 Task: Show the listings that are on rent.
Action: Mouse moved to (311, 288)
Screenshot: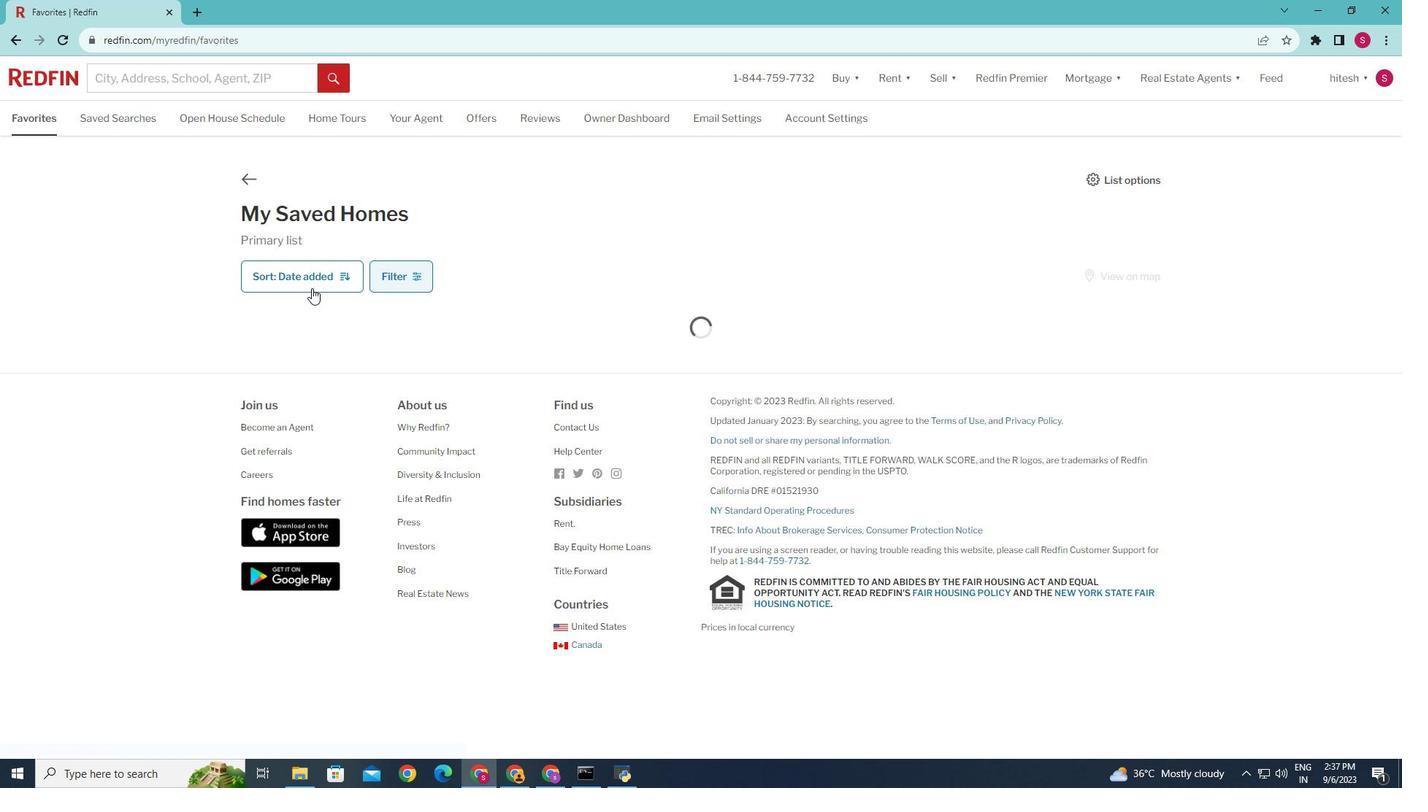 
Action: Mouse pressed left at (311, 288)
Screenshot: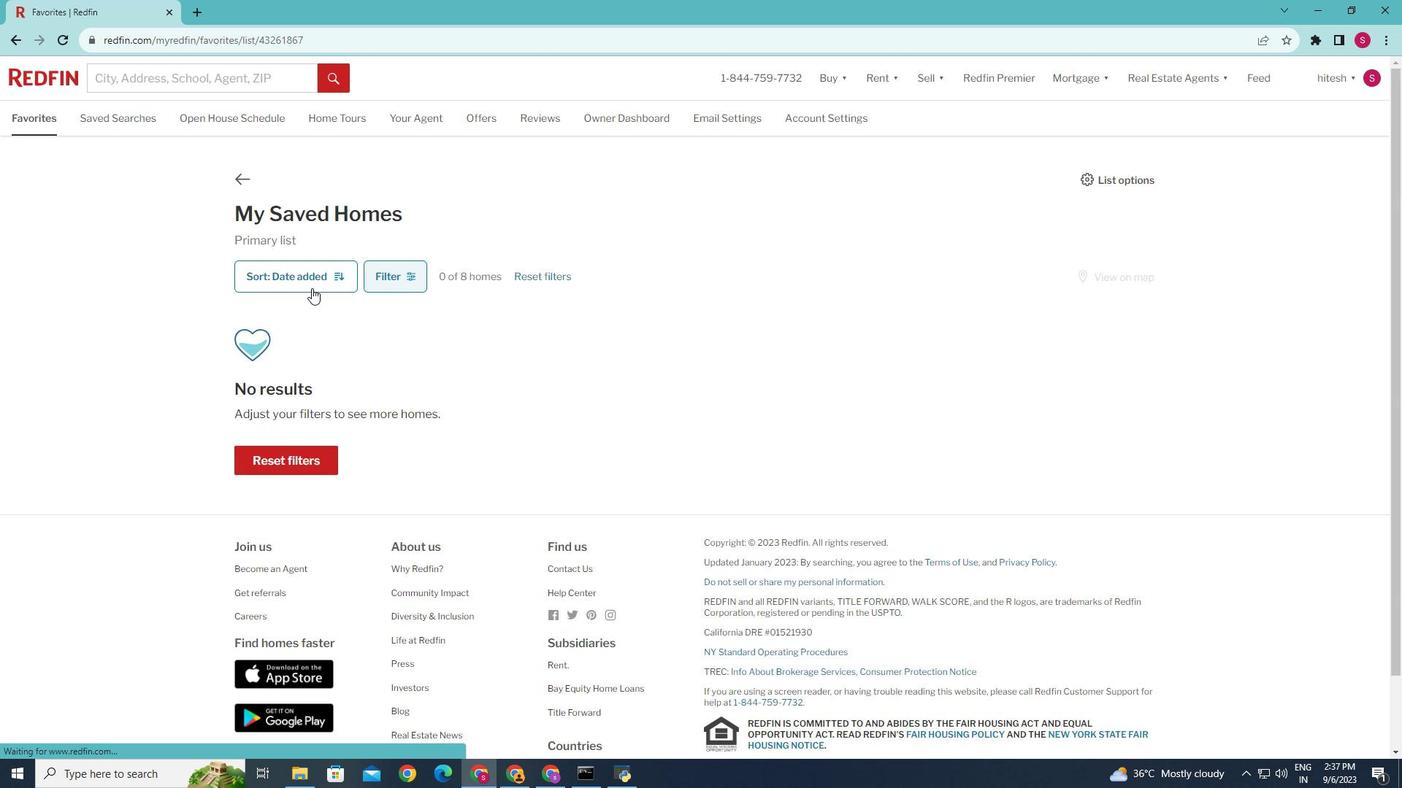 
Action: Mouse moved to (392, 283)
Screenshot: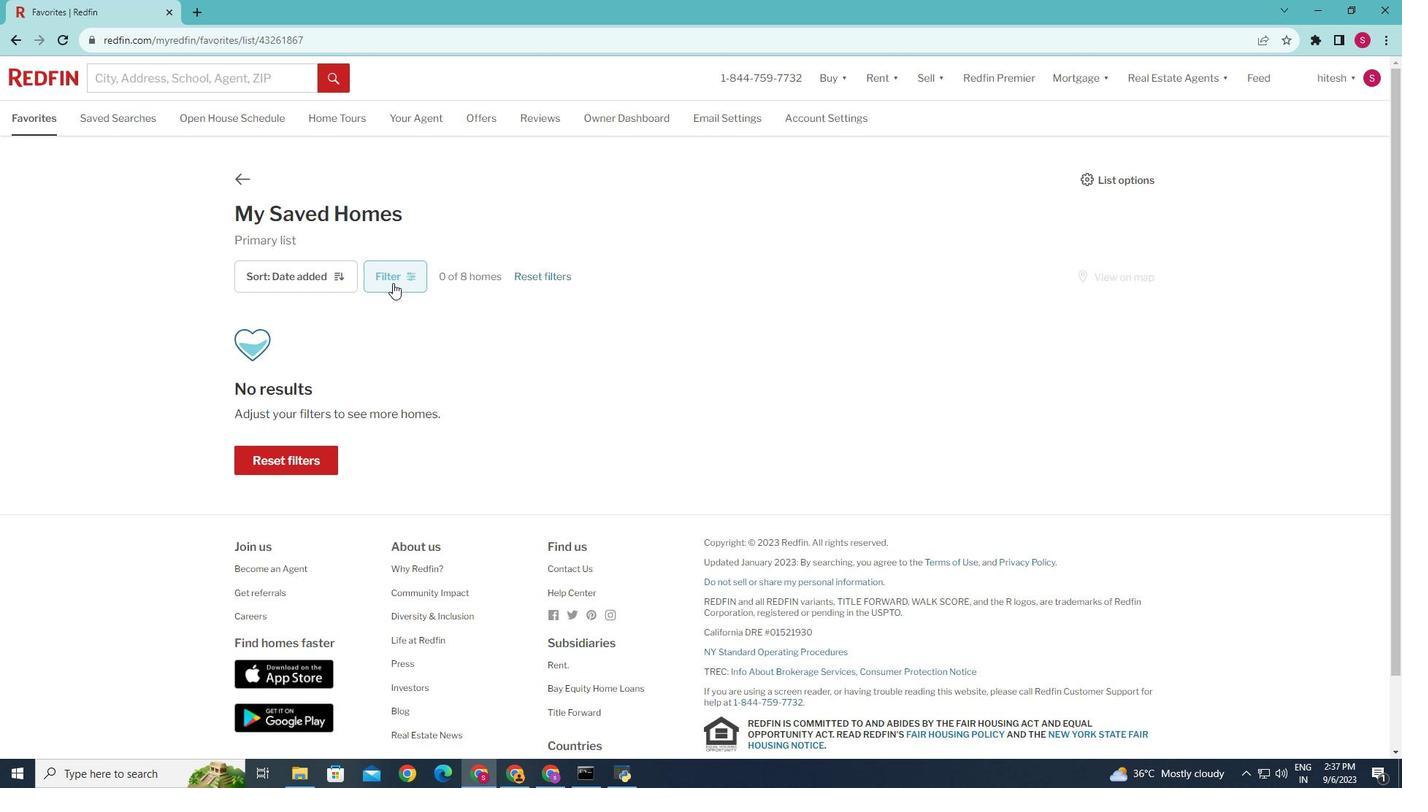 
Action: Mouse pressed left at (392, 283)
Screenshot: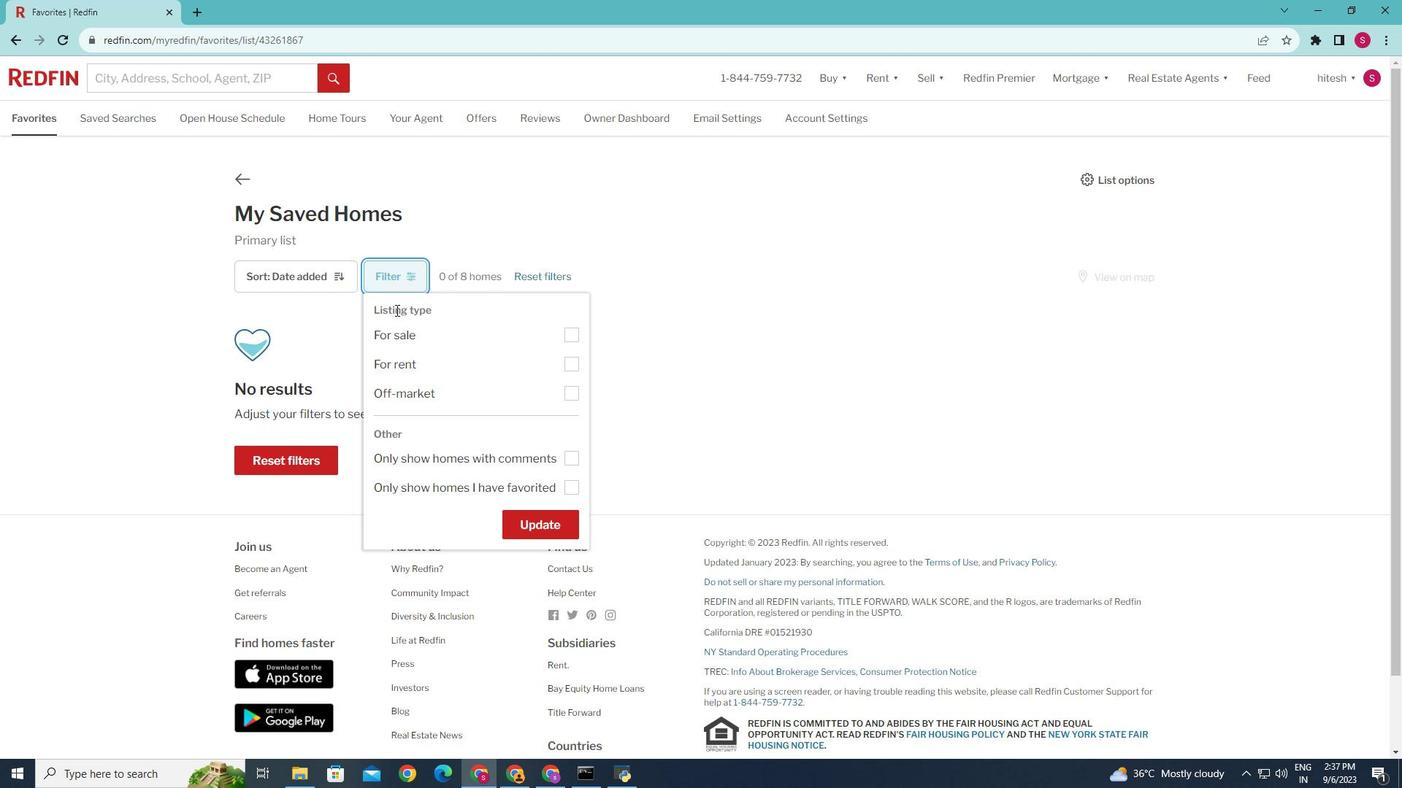 
Action: Mouse moved to (566, 360)
Screenshot: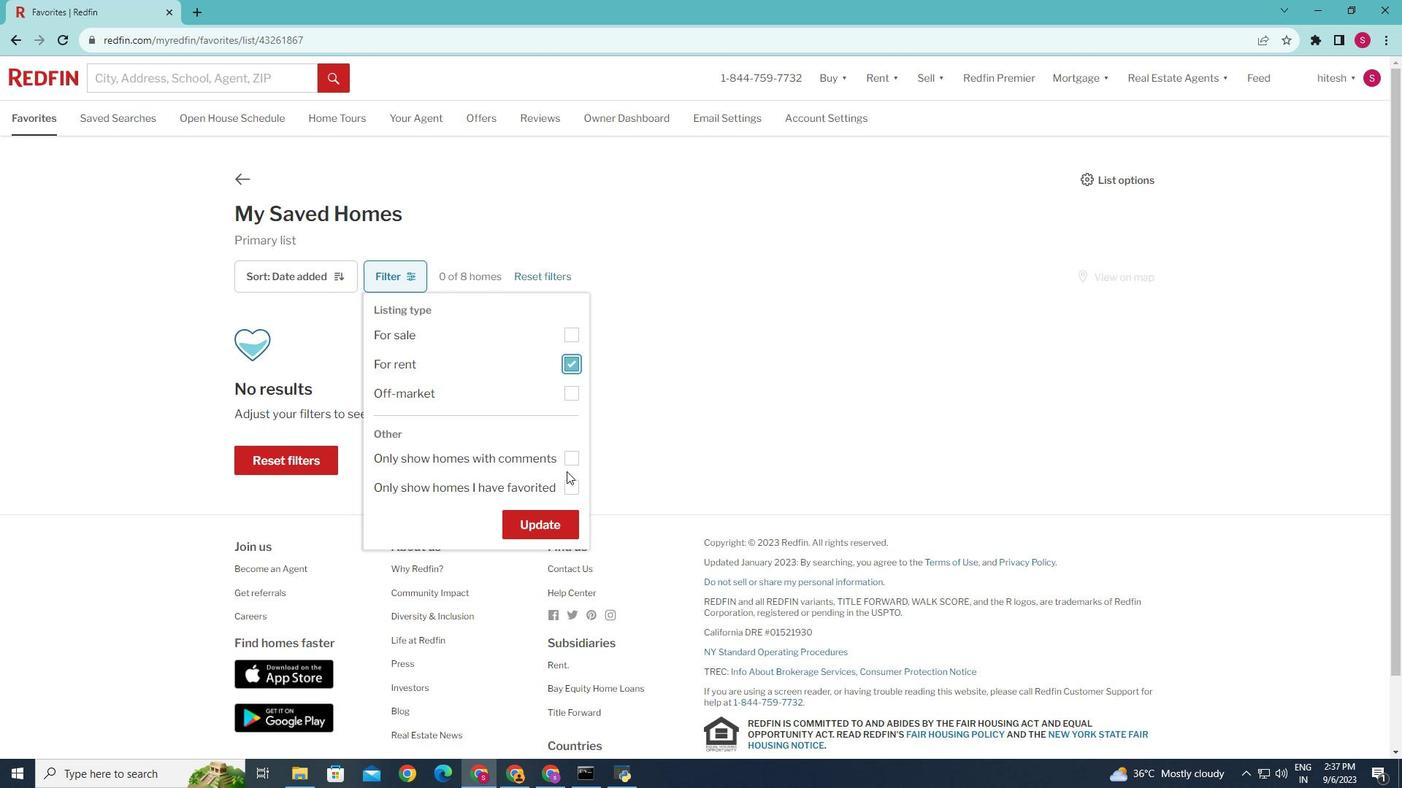 
Action: Mouse pressed left at (566, 360)
Screenshot: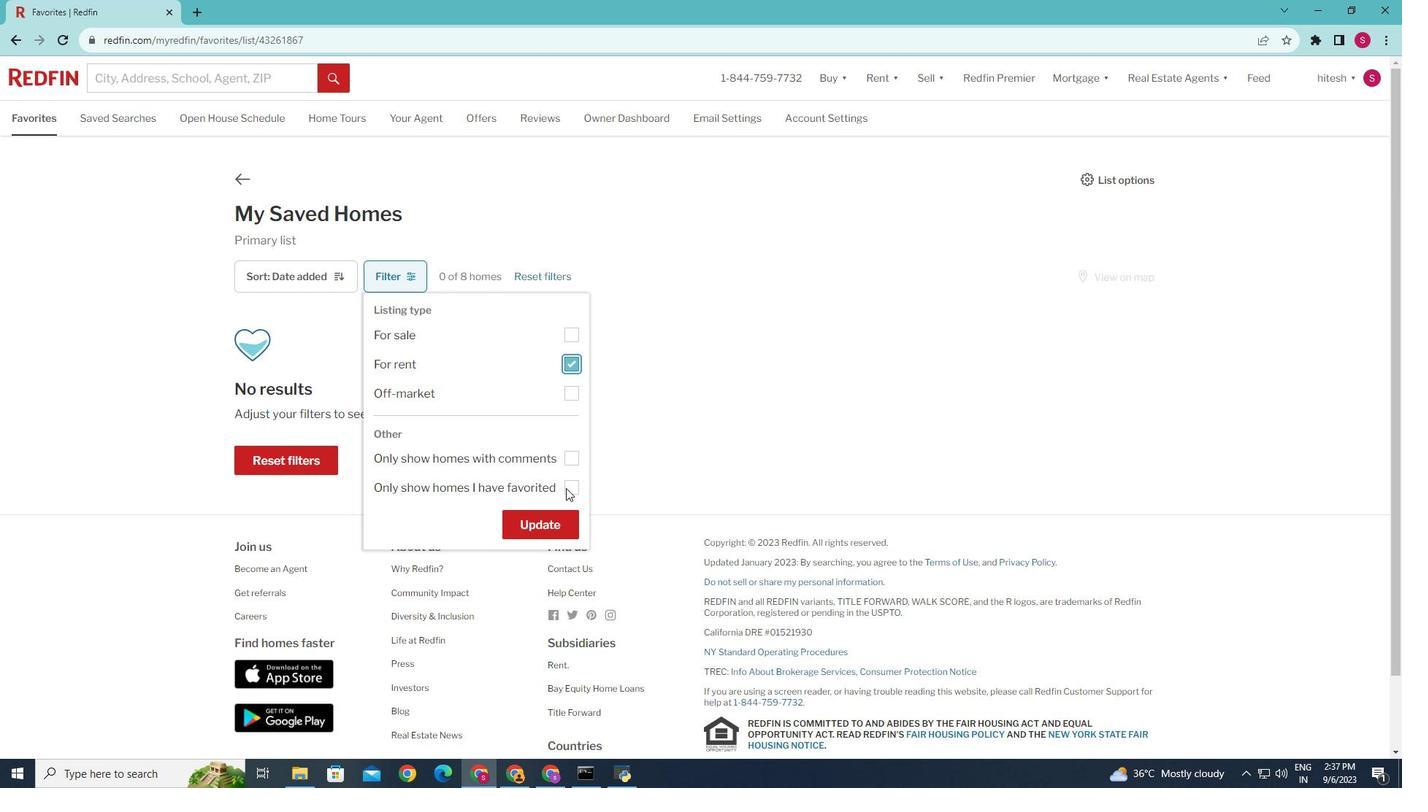 
Action: Mouse moved to (539, 522)
Screenshot: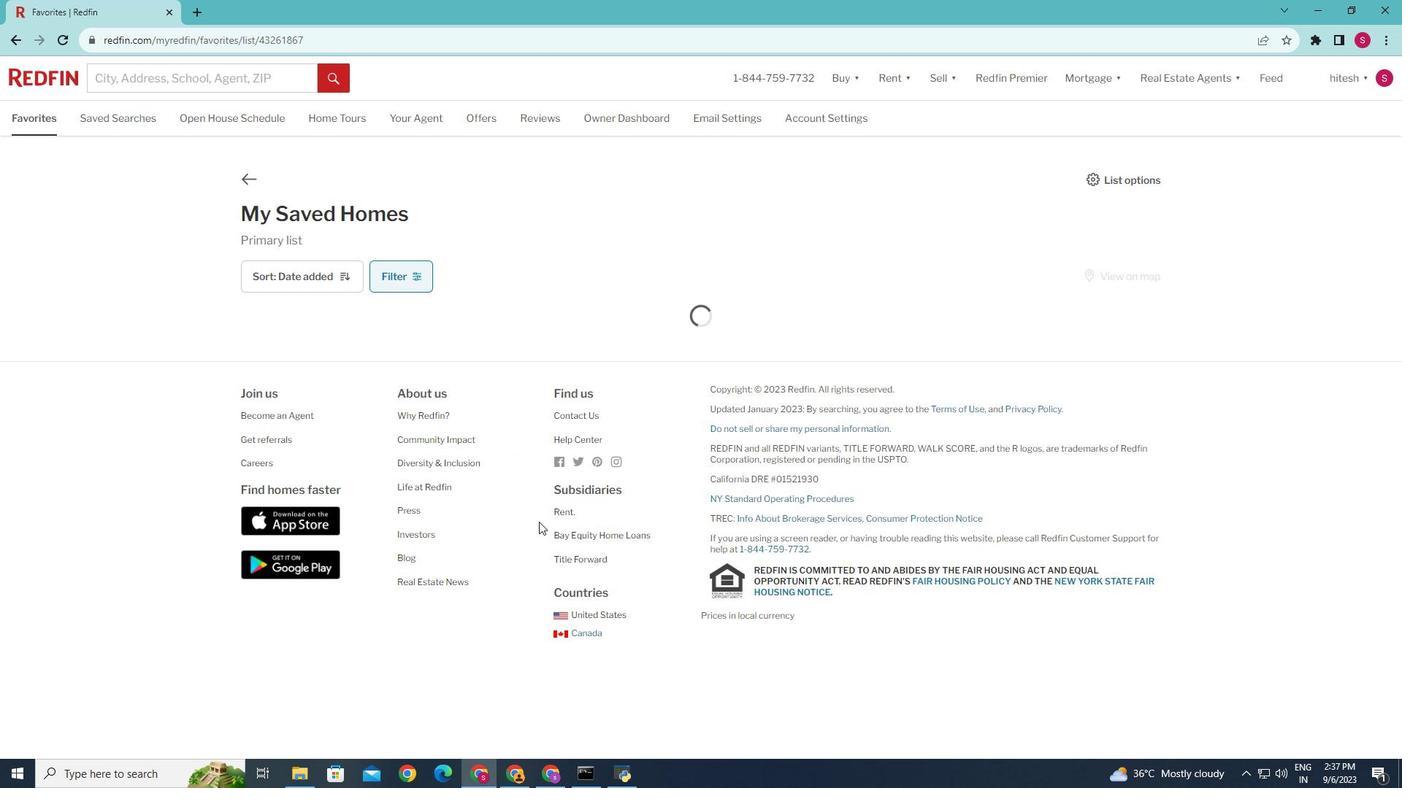
Action: Mouse pressed left at (539, 522)
Screenshot: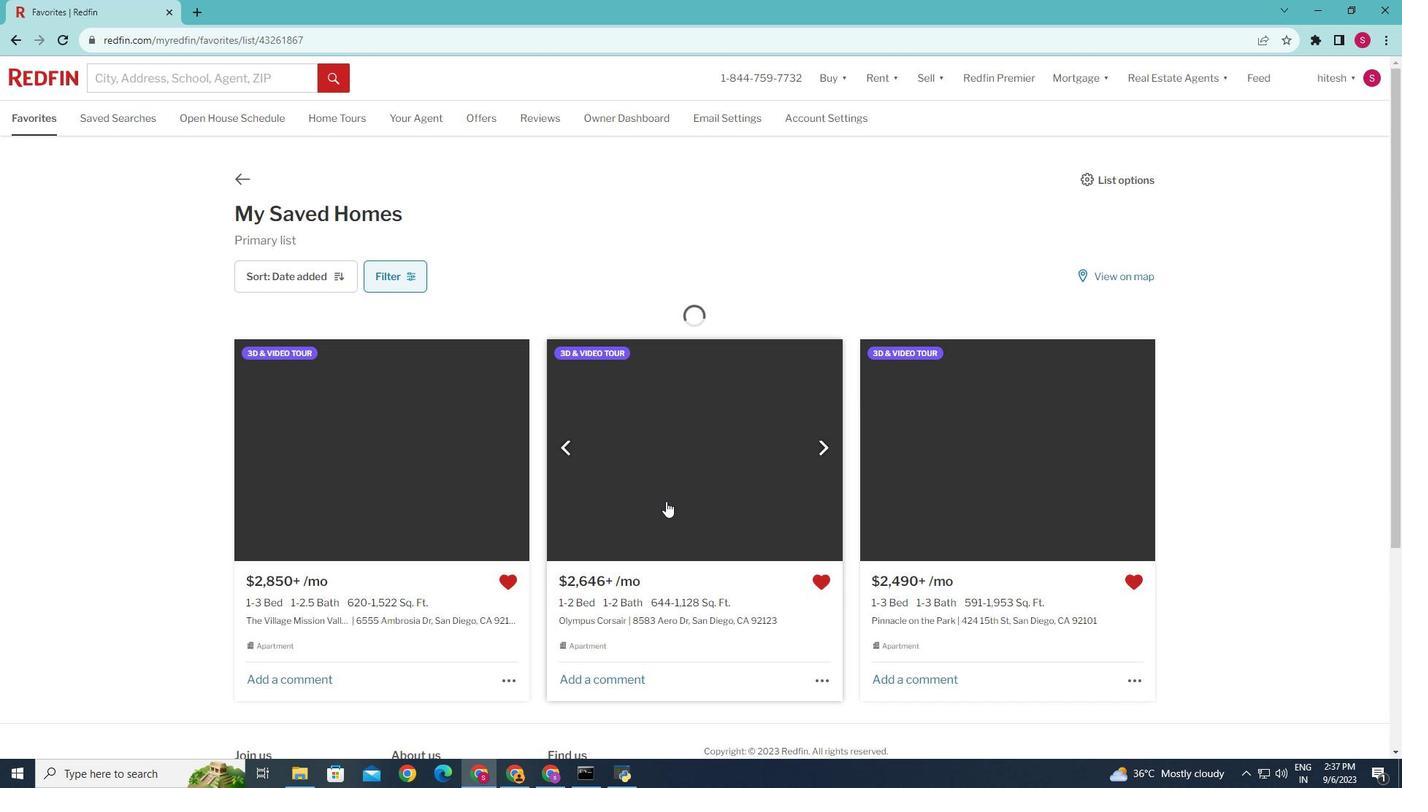 
Action: Mouse moved to (685, 495)
Screenshot: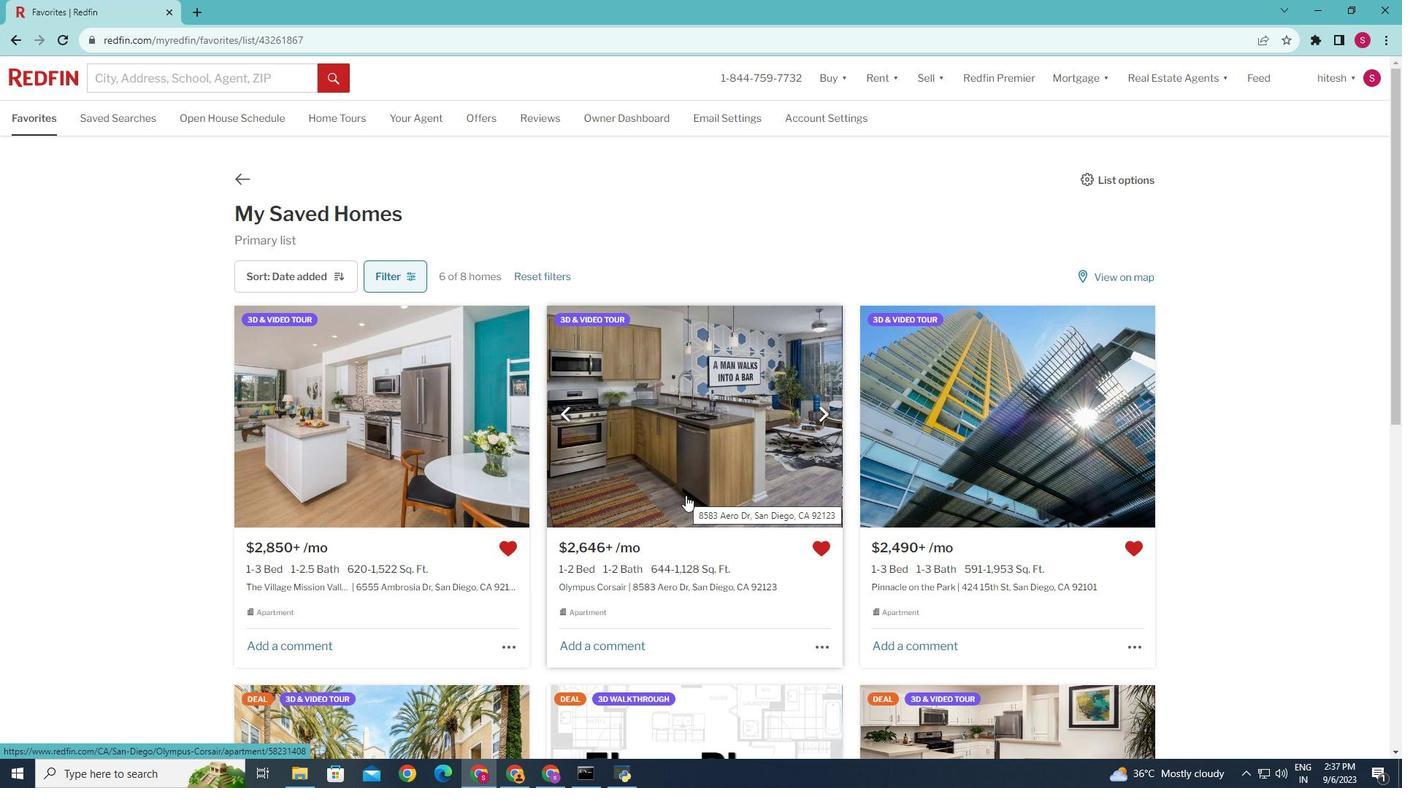 
